 Task: Create a due date automation trigger when advanced on, 2 hours after a card is due add dates not starting tomorrow.
Action: Mouse moved to (1172, 91)
Screenshot: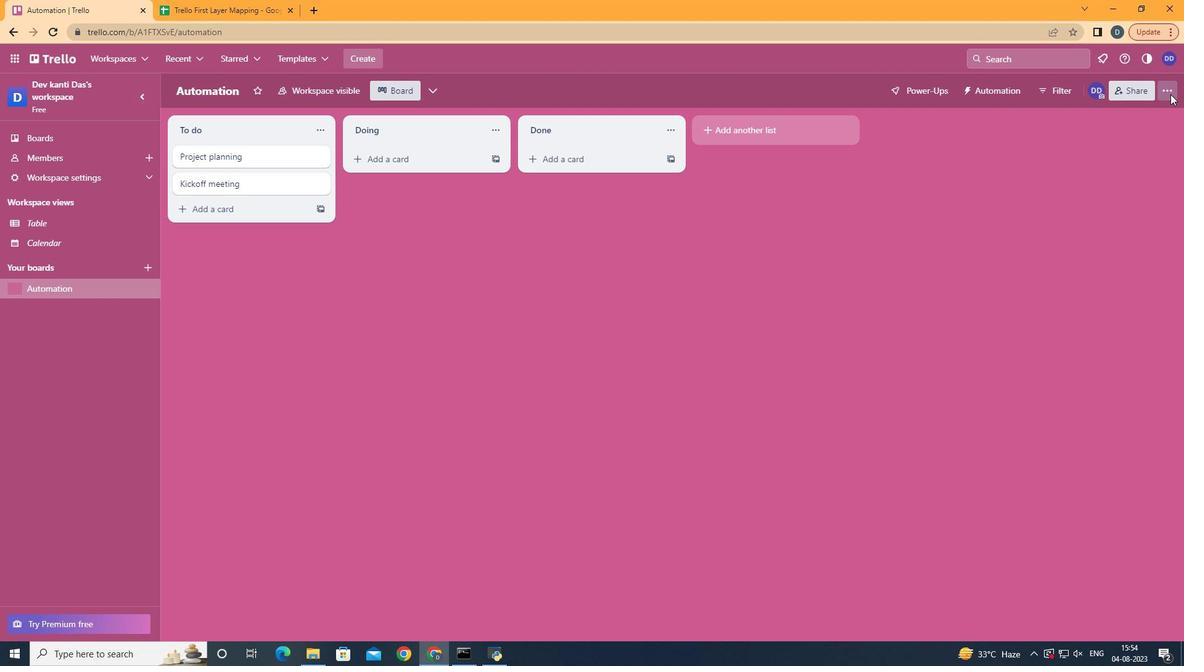 
Action: Mouse pressed left at (1172, 91)
Screenshot: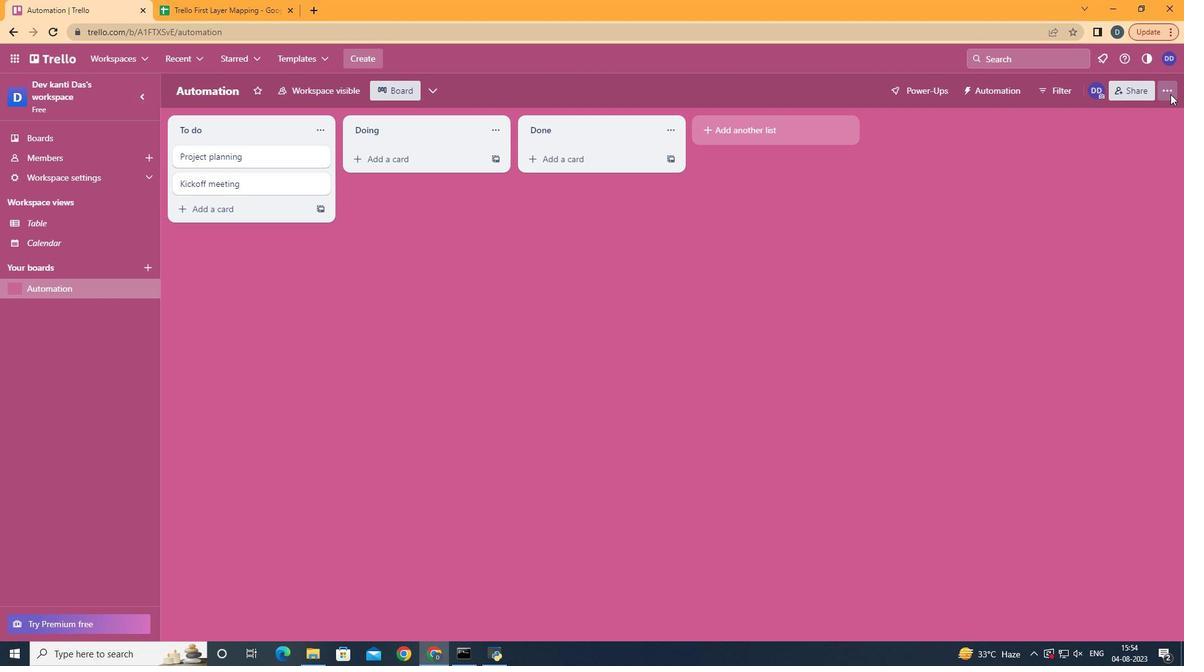 
Action: Mouse moved to (1072, 258)
Screenshot: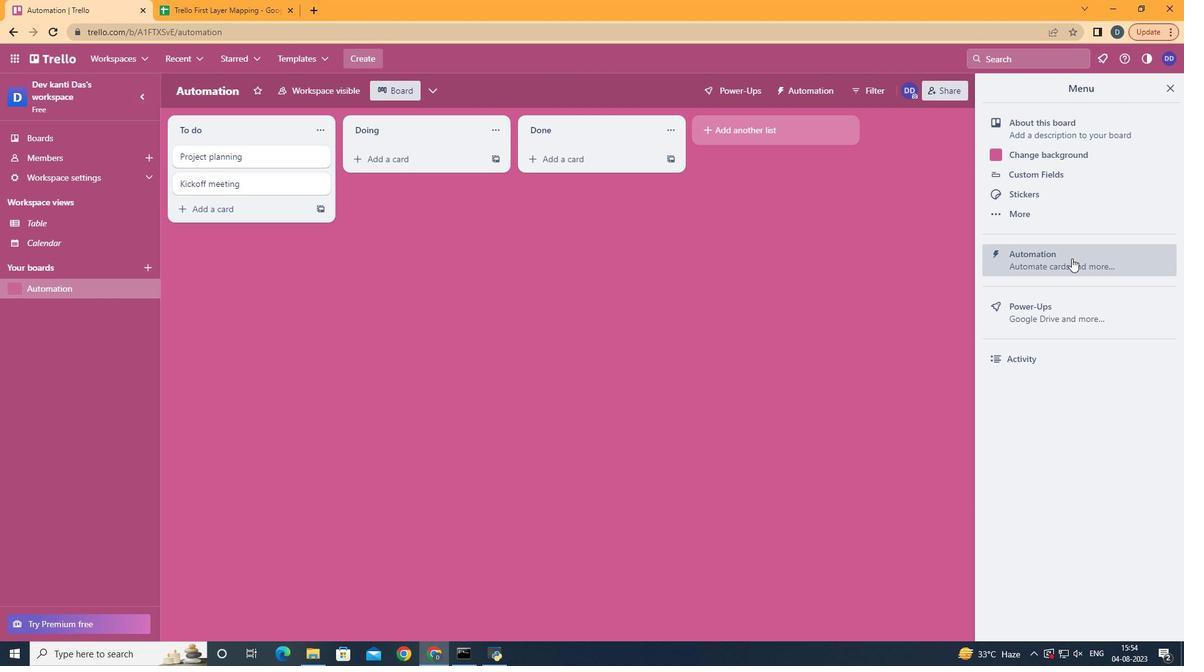 
Action: Mouse pressed left at (1072, 258)
Screenshot: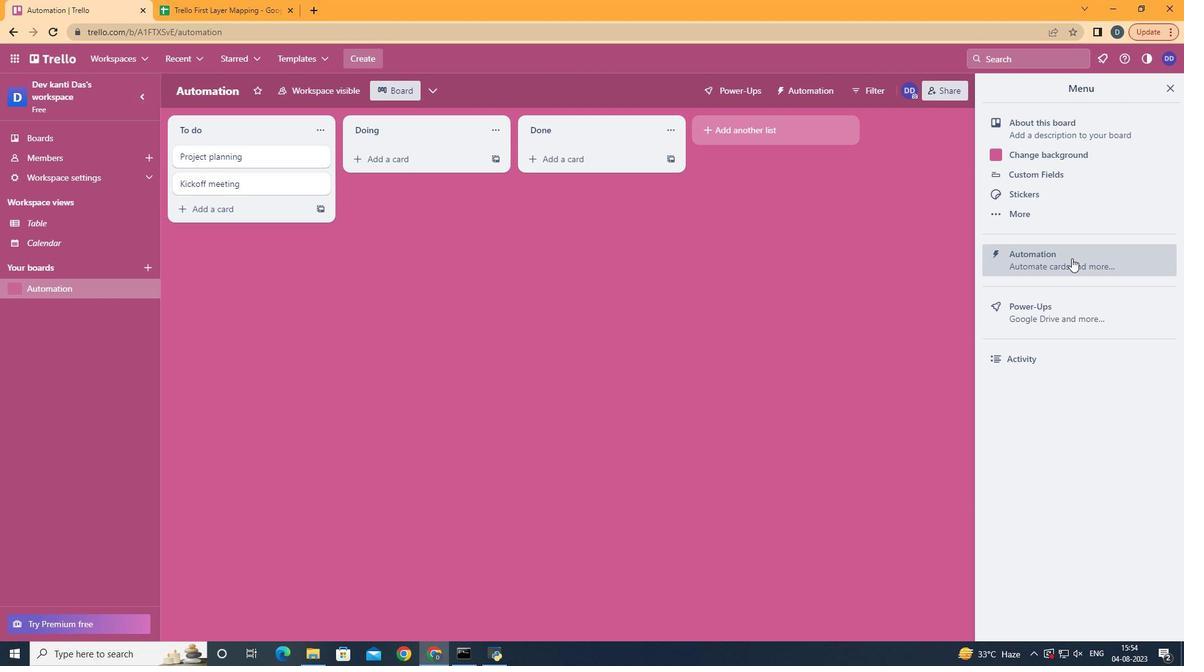 
Action: Mouse moved to (253, 250)
Screenshot: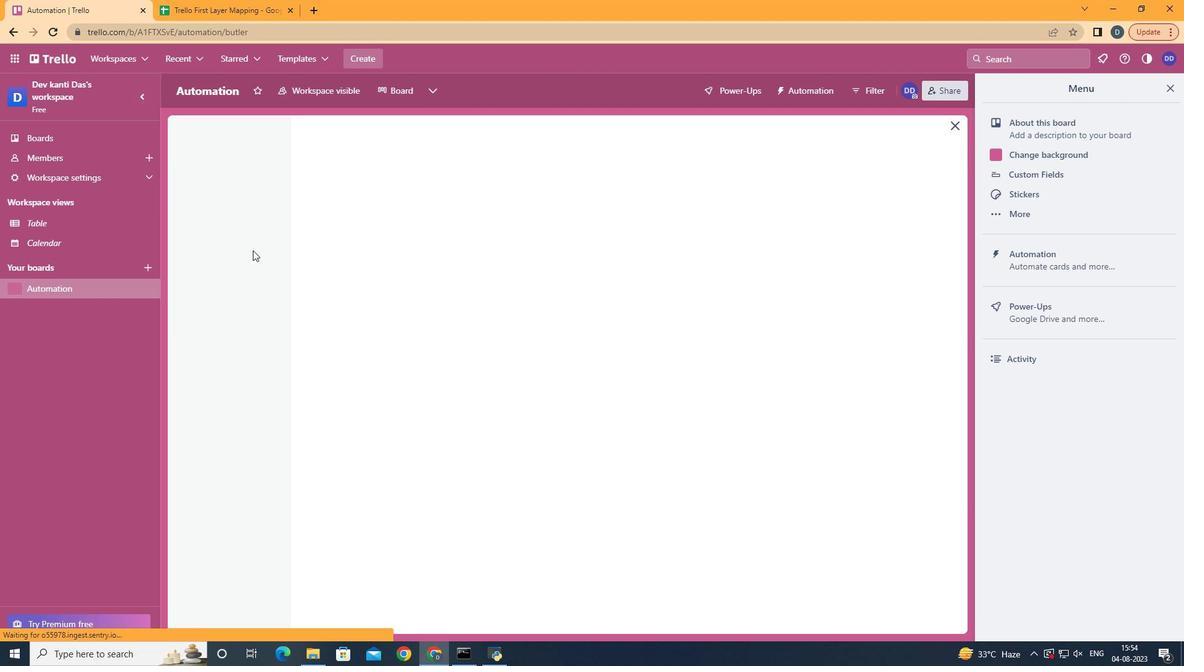 
Action: Mouse pressed left at (253, 250)
Screenshot: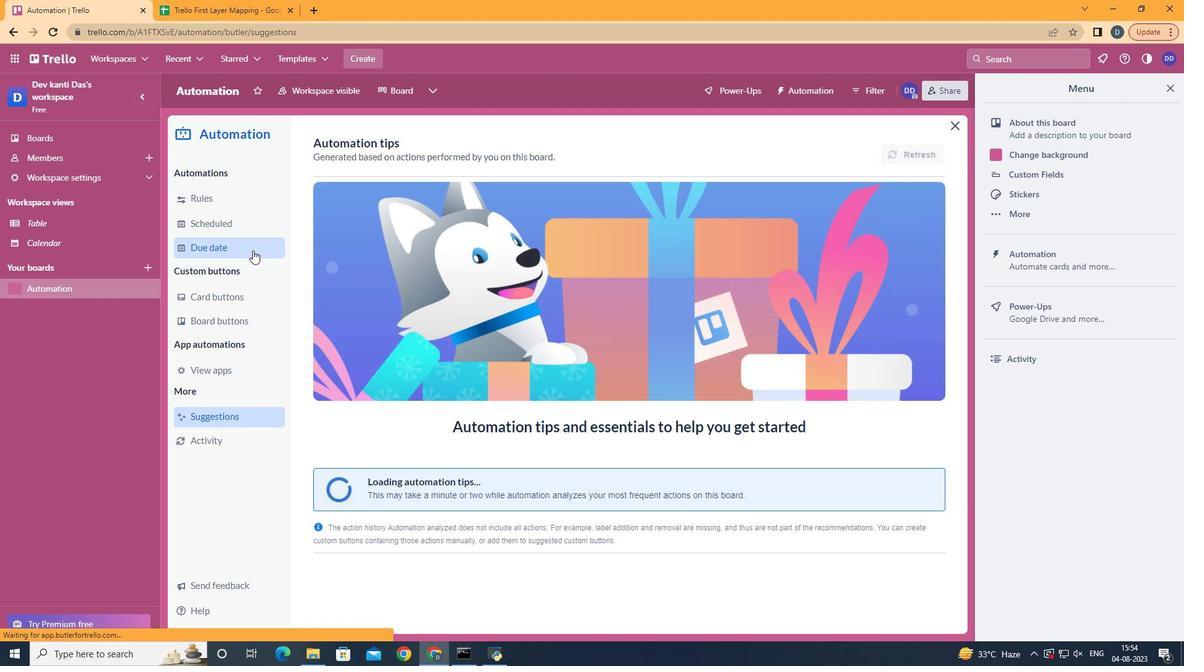 
Action: Mouse moved to (859, 146)
Screenshot: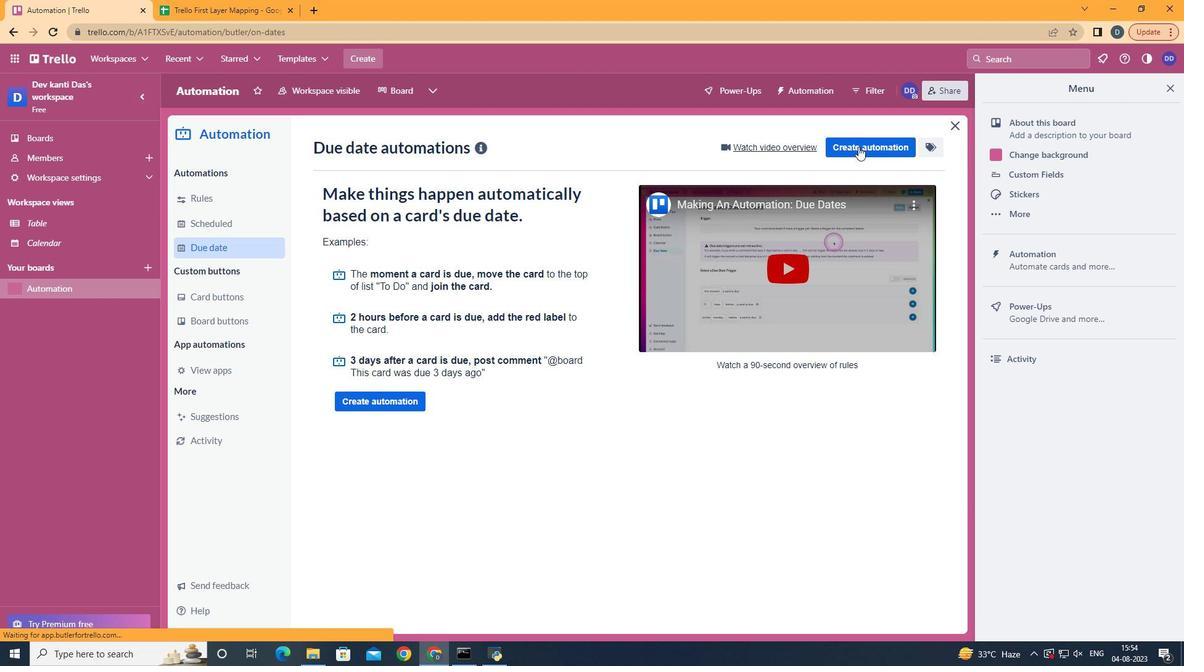 
Action: Mouse pressed left at (859, 146)
Screenshot: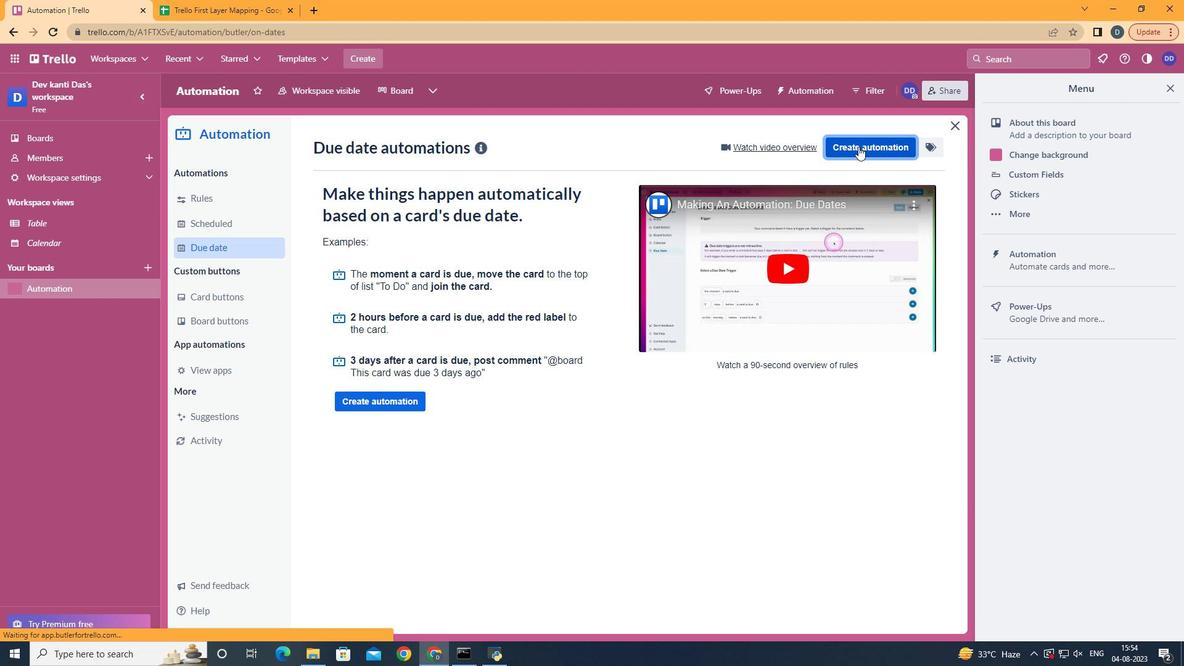 
Action: Mouse moved to (678, 267)
Screenshot: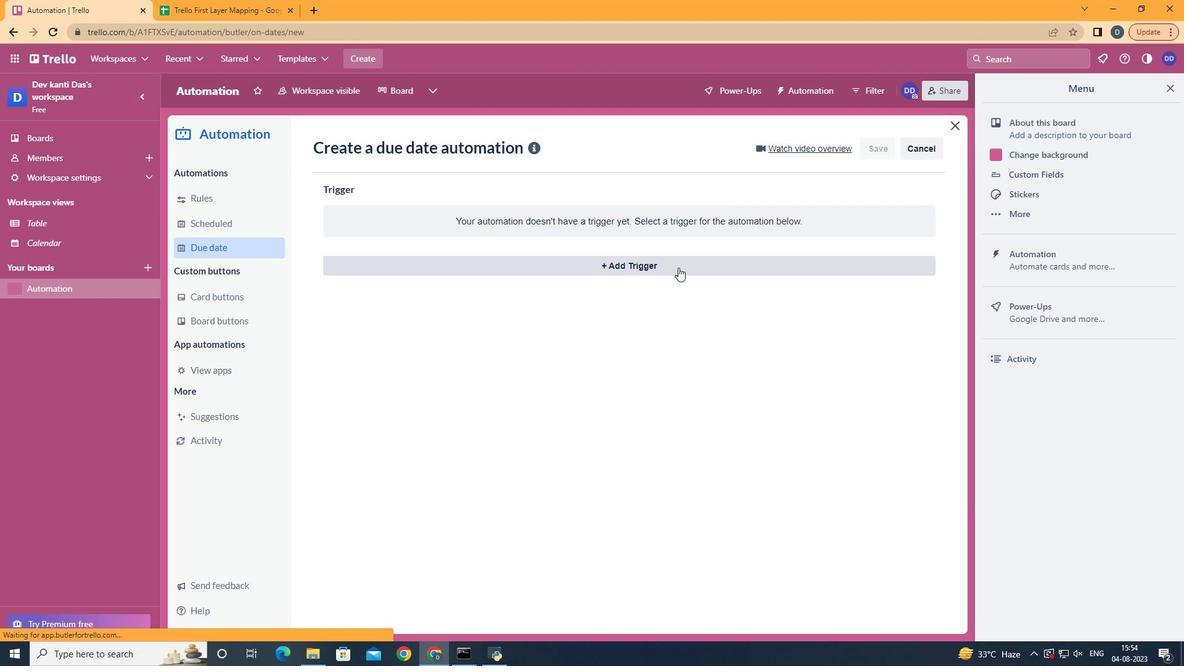 
Action: Mouse pressed left at (678, 267)
Screenshot: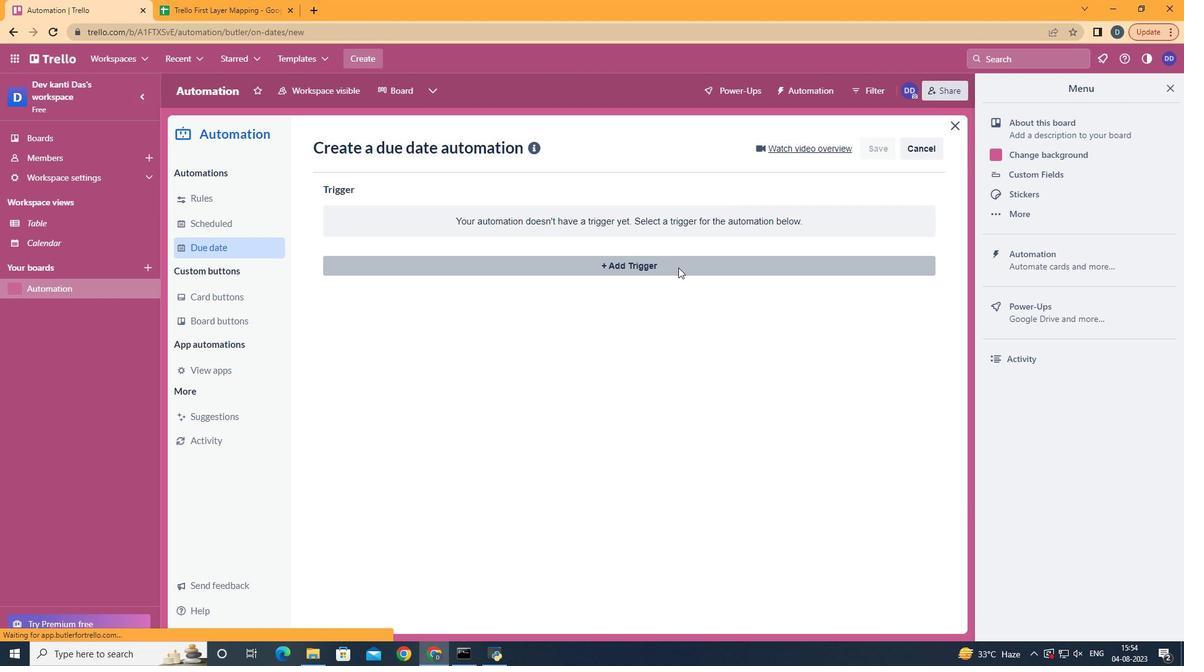 
Action: Mouse moved to (405, 520)
Screenshot: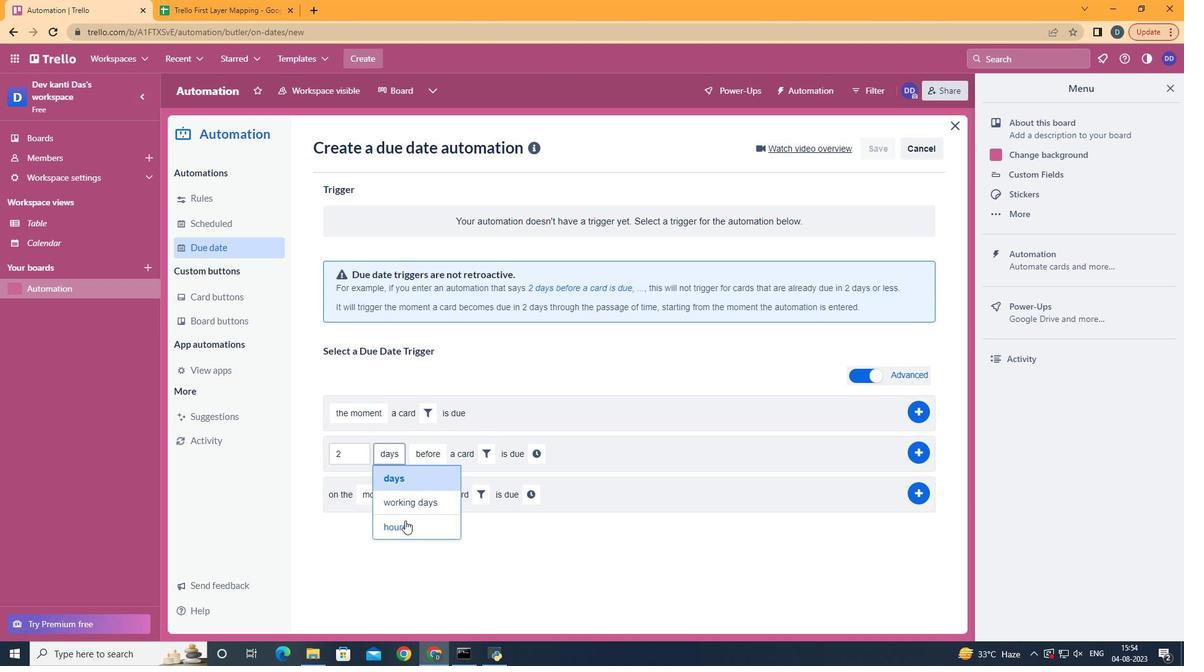 
Action: Mouse pressed left at (405, 520)
Screenshot: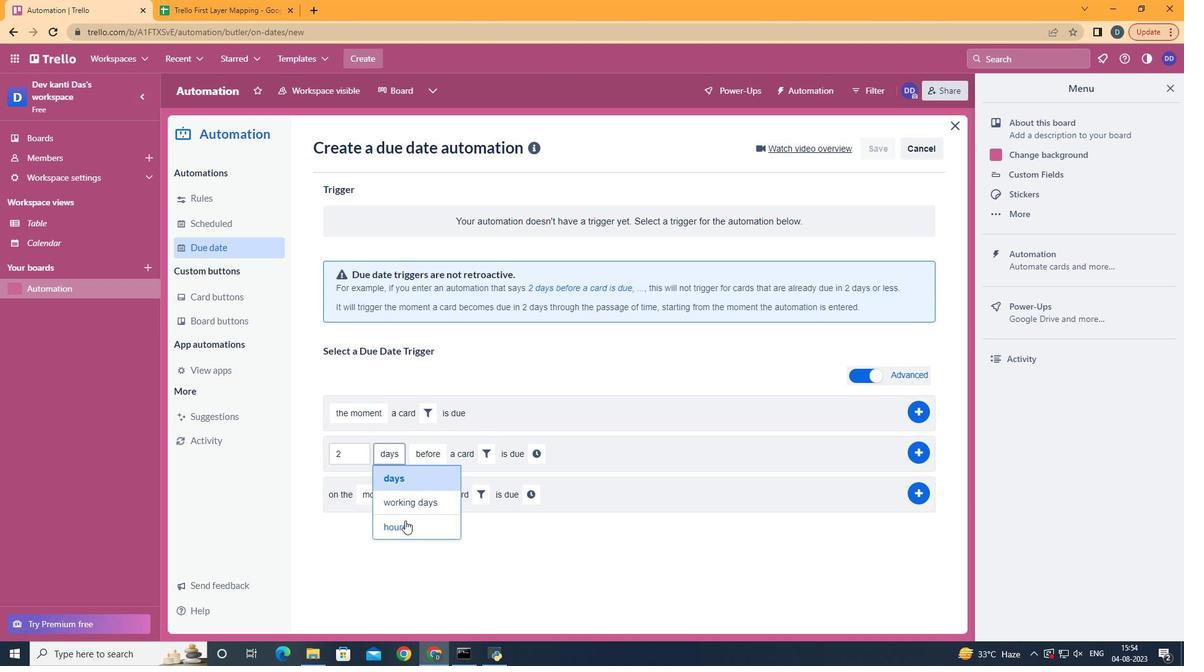 
Action: Mouse moved to (444, 501)
Screenshot: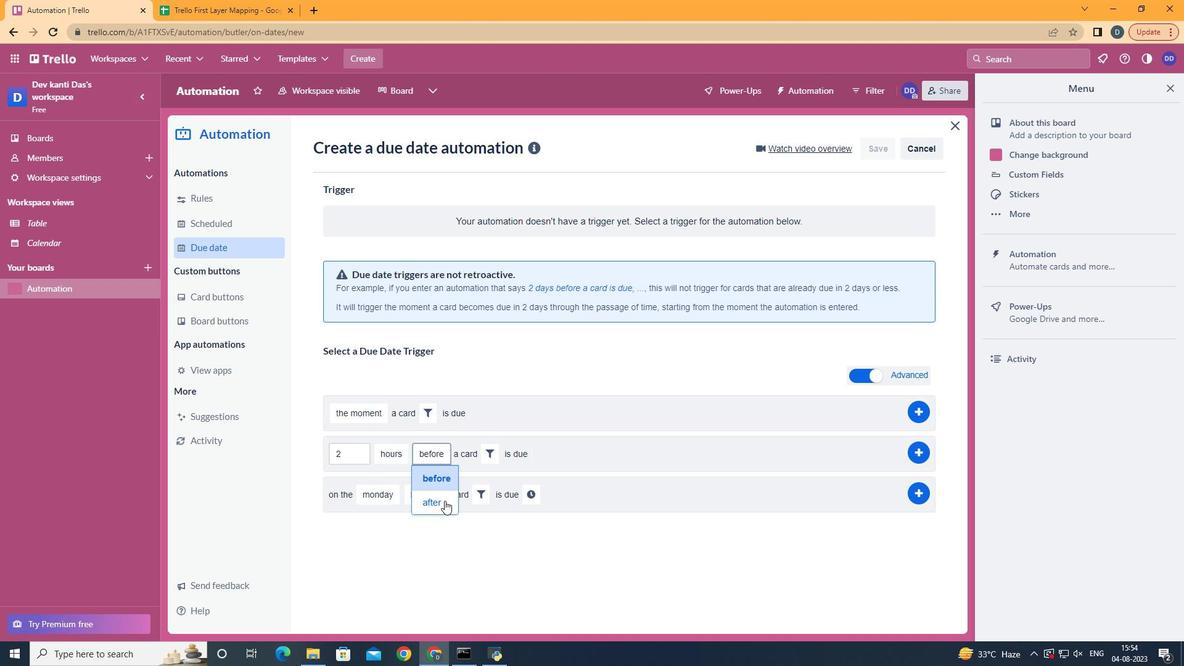 
Action: Mouse pressed left at (444, 501)
Screenshot: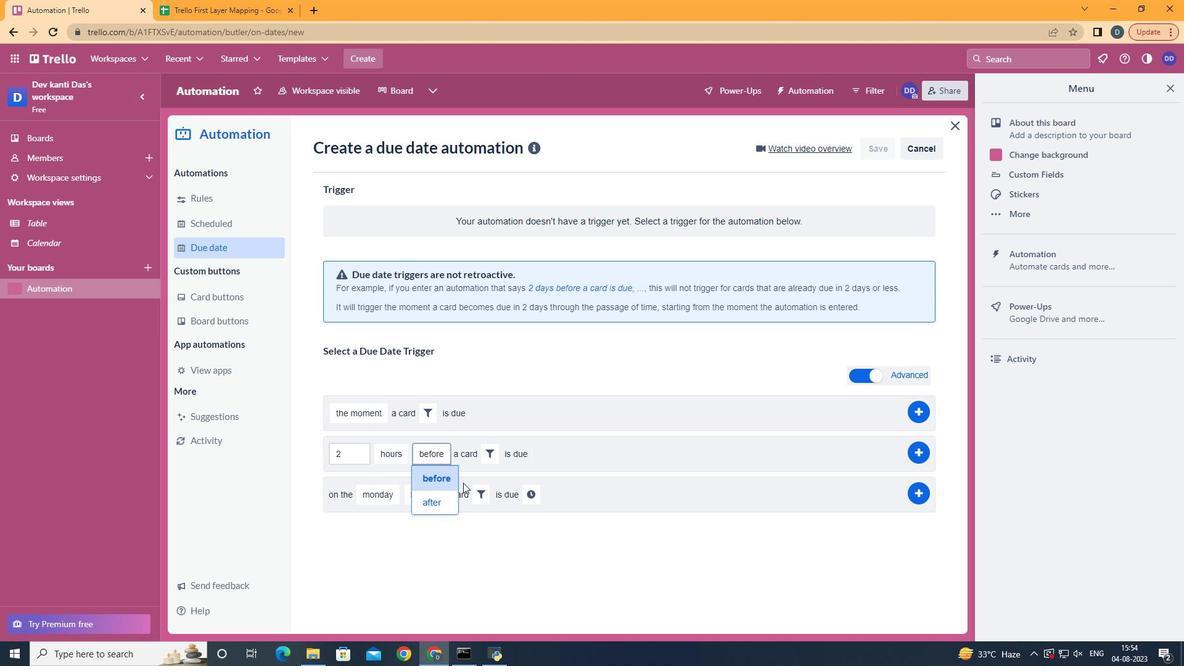 
Action: Mouse moved to (488, 454)
Screenshot: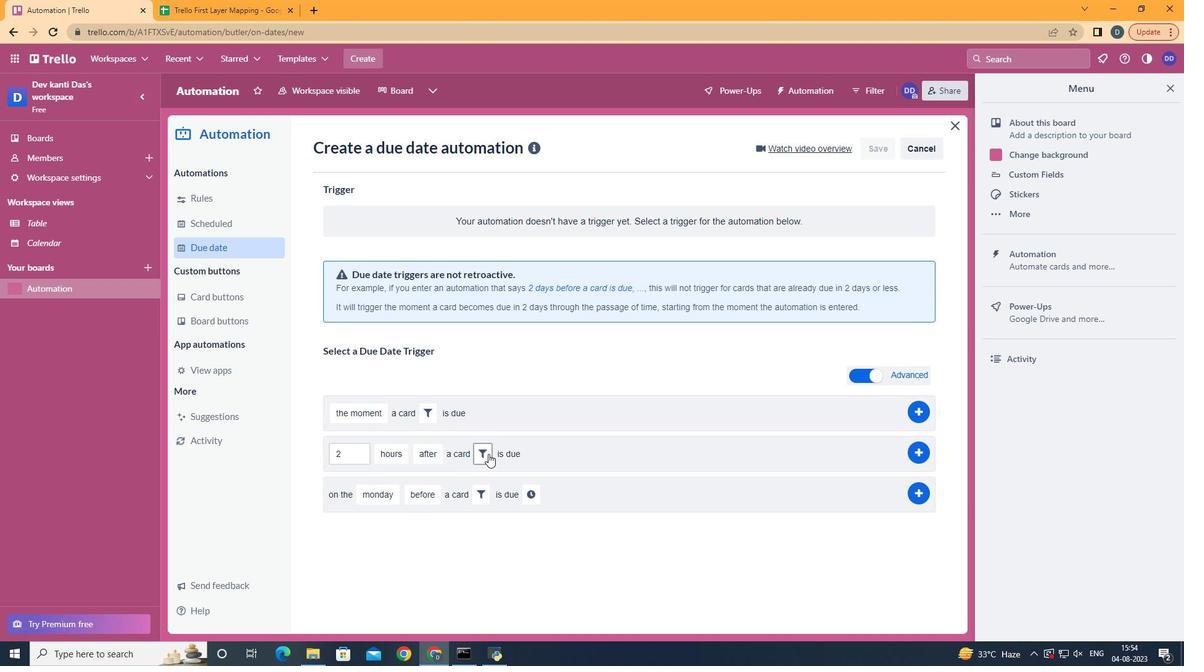
Action: Mouse pressed left at (488, 454)
Screenshot: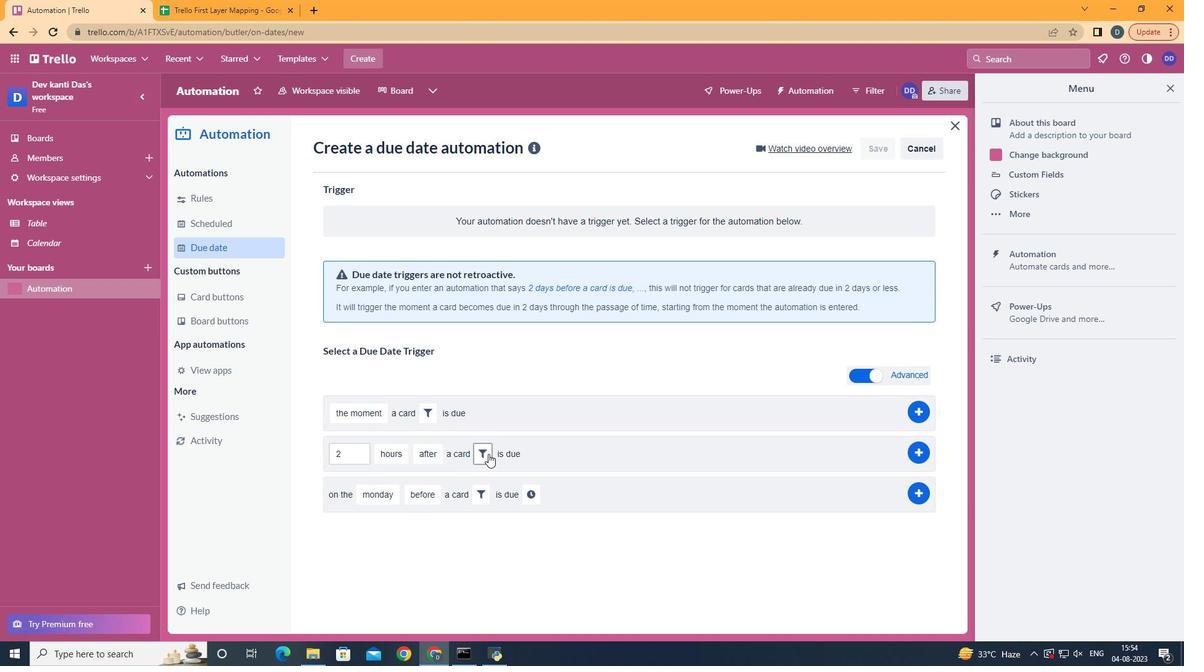 
Action: Mouse moved to (546, 485)
Screenshot: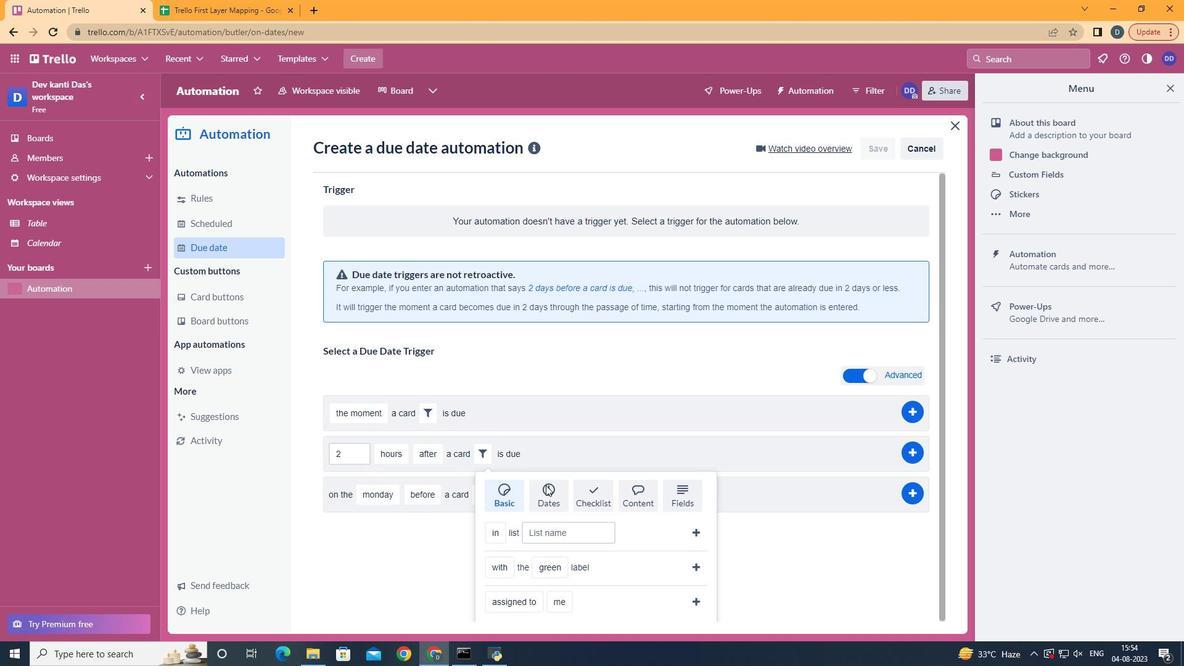 
Action: Mouse pressed left at (546, 485)
Screenshot: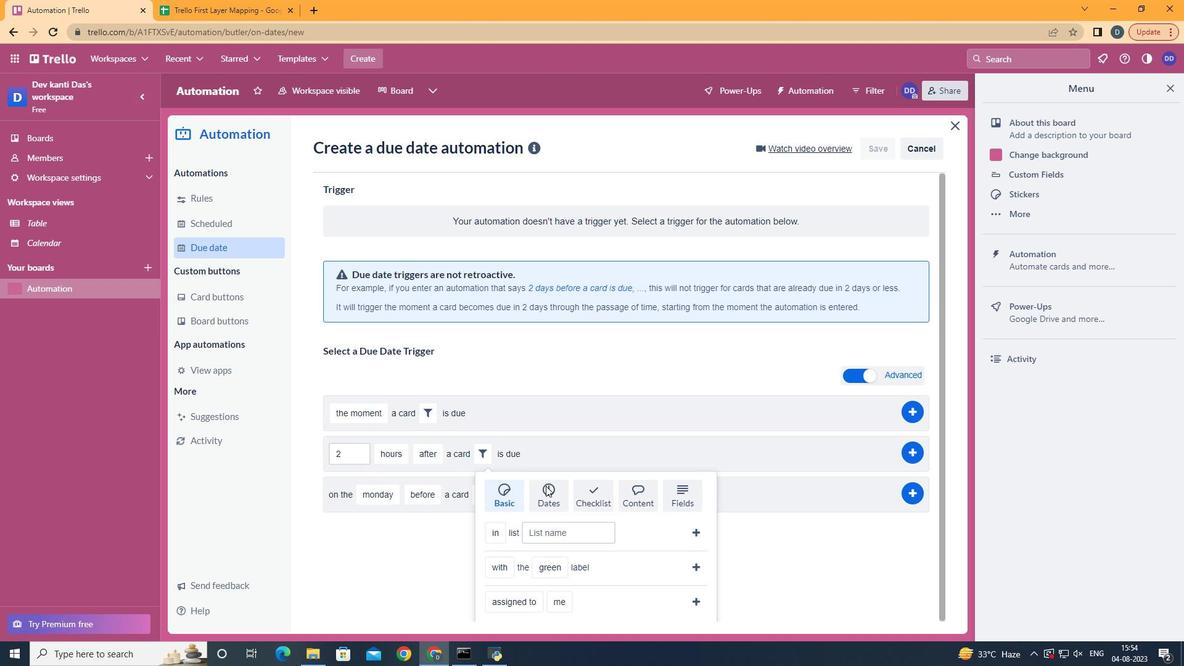 
Action: Mouse moved to (546, 486)
Screenshot: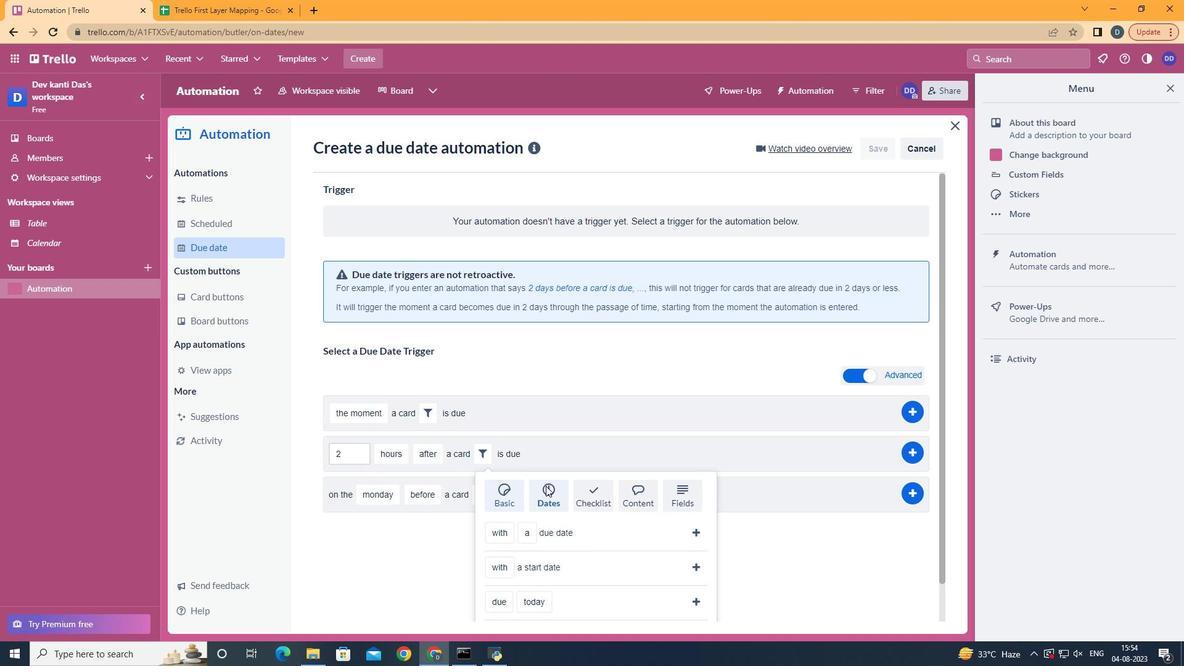 
Action: Mouse scrolled (546, 485) with delta (0, 0)
Screenshot: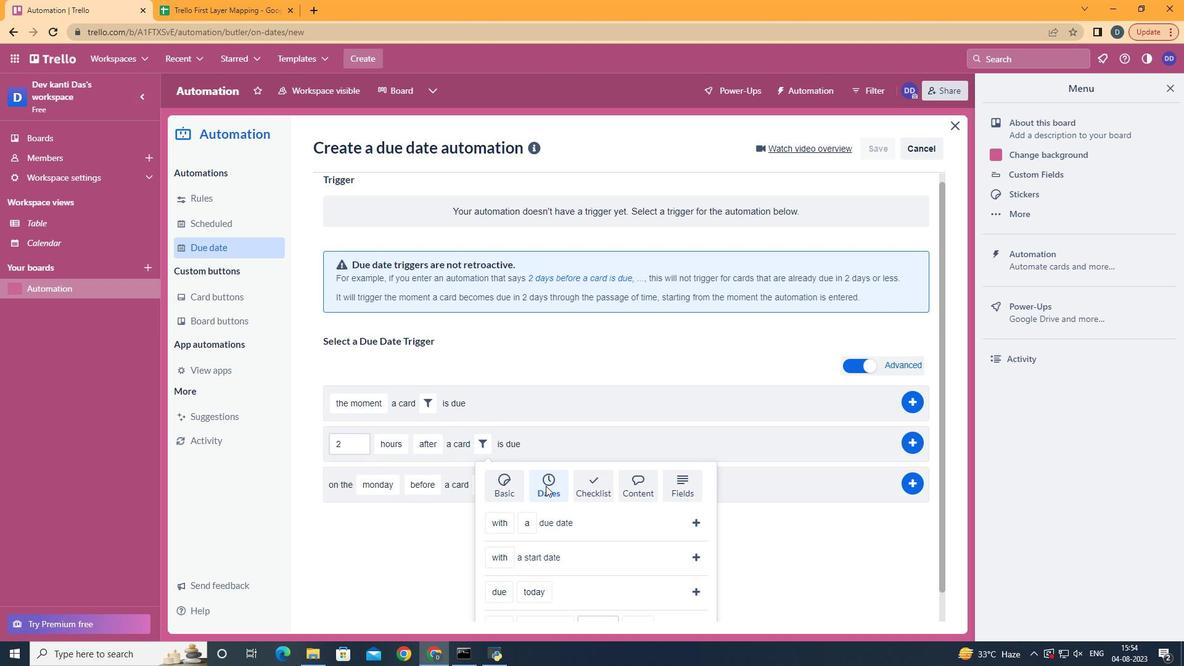 
Action: Mouse scrolled (546, 485) with delta (0, 0)
Screenshot: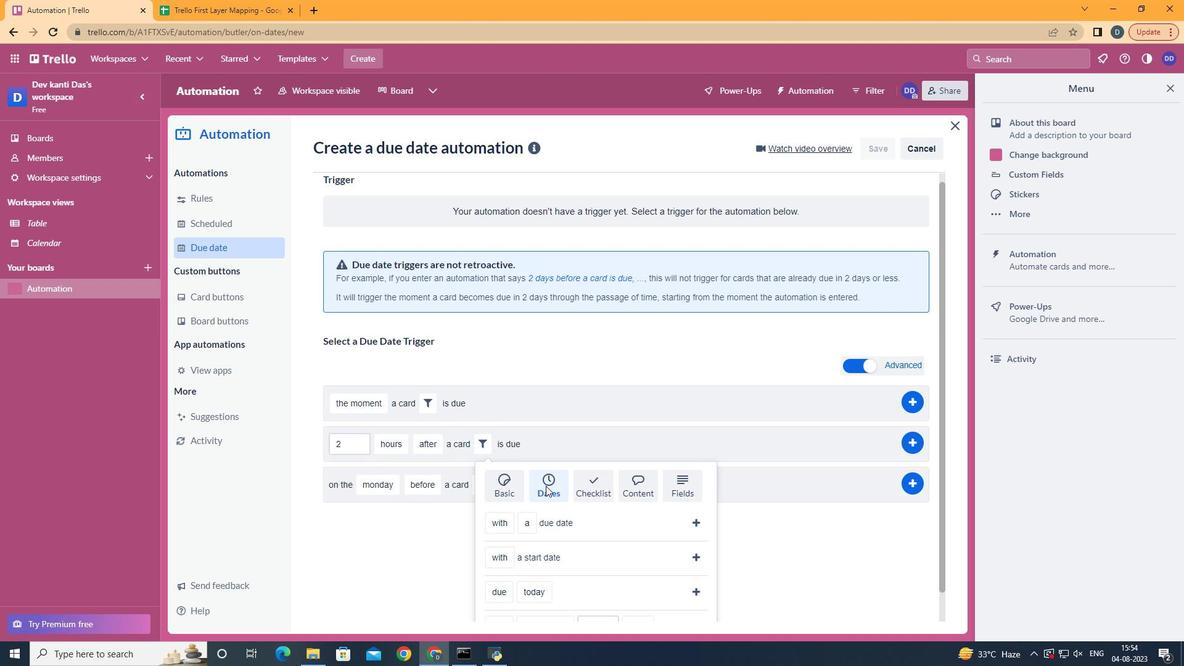 
Action: Mouse scrolled (546, 485) with delta (0, 0)
Screenshot: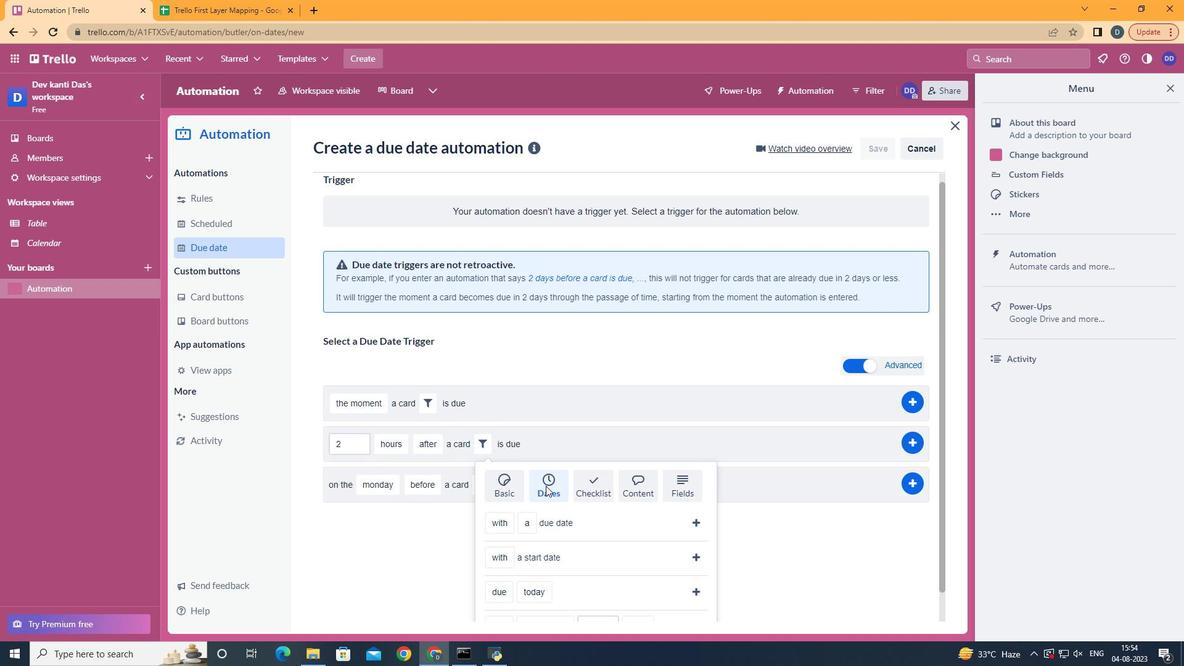 
Action: Mouse scrolled (546, 485) with delta (0, 0)
Screenshot: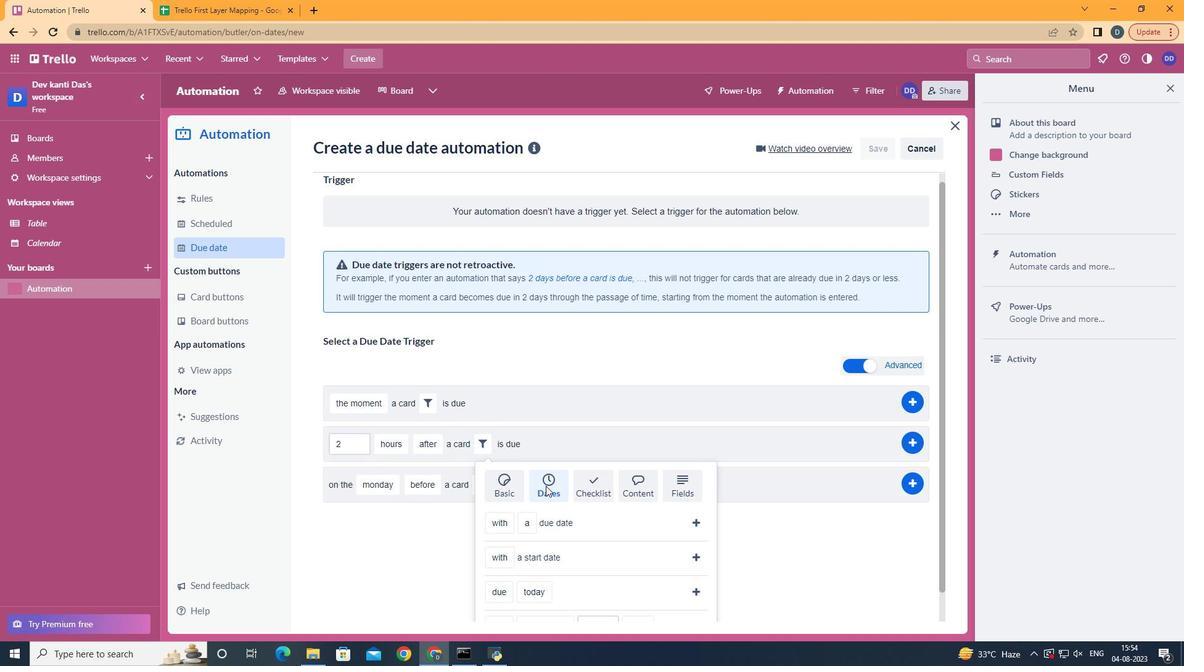 
Action: Mouse scrolled (546, 485) with delta (0, 0)
Screenshot: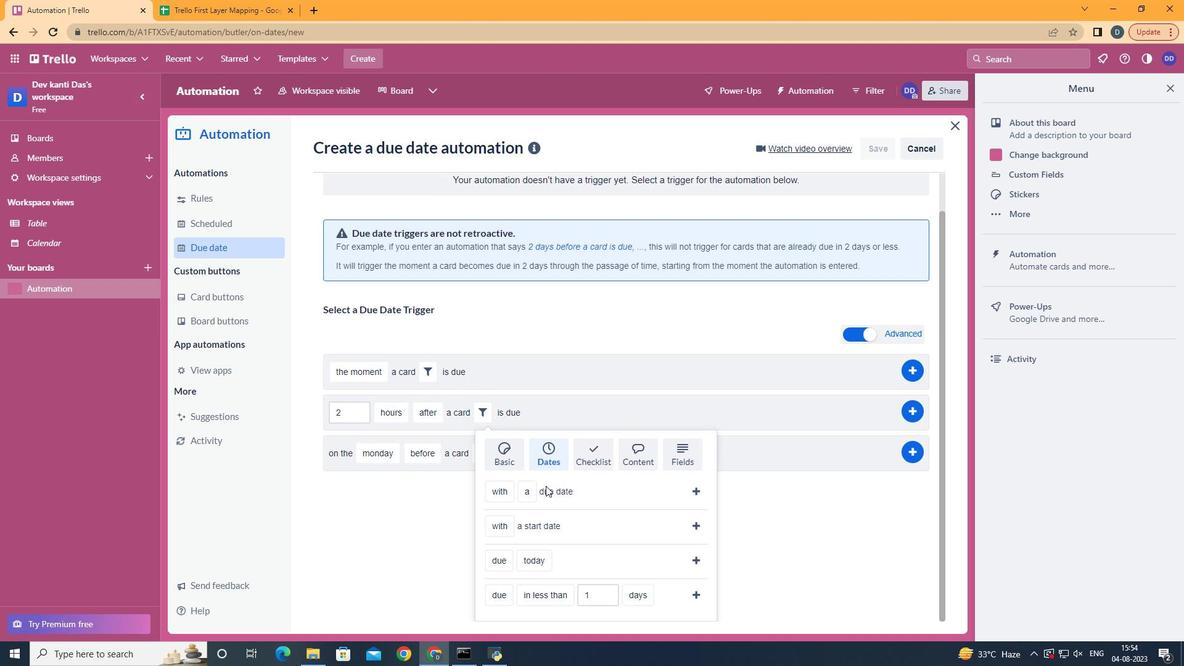 
Action: Mouse moved to (509, 536)
Screenshot: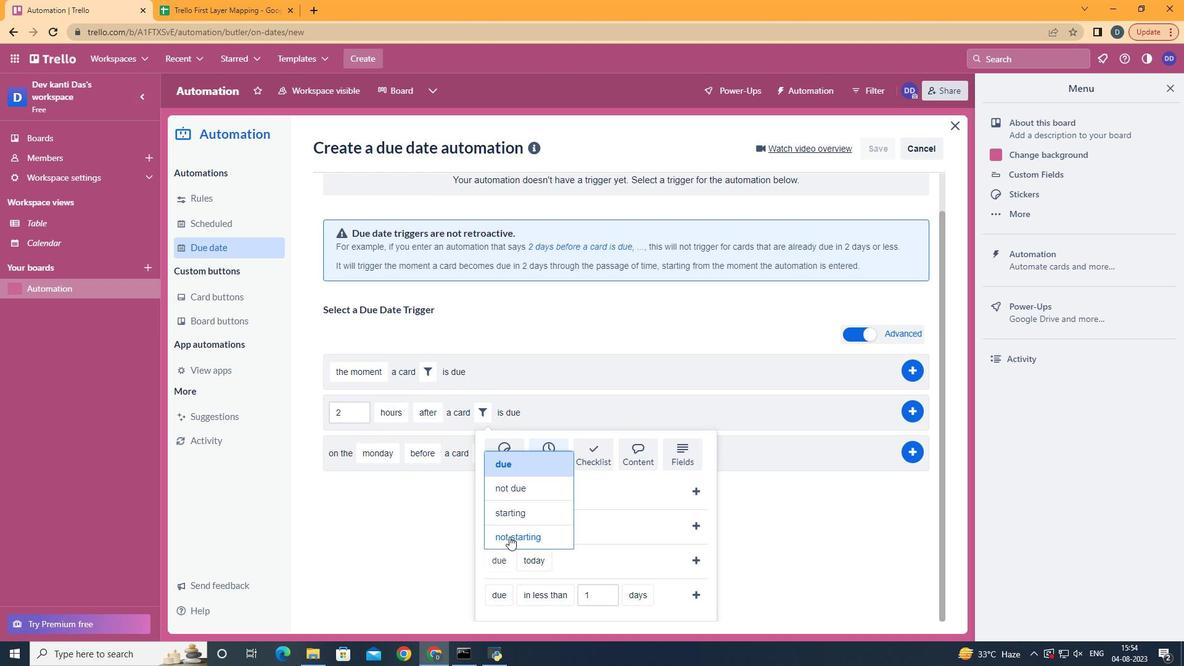 
Action: Mouse pressed left at (509, 536)
Screenshot: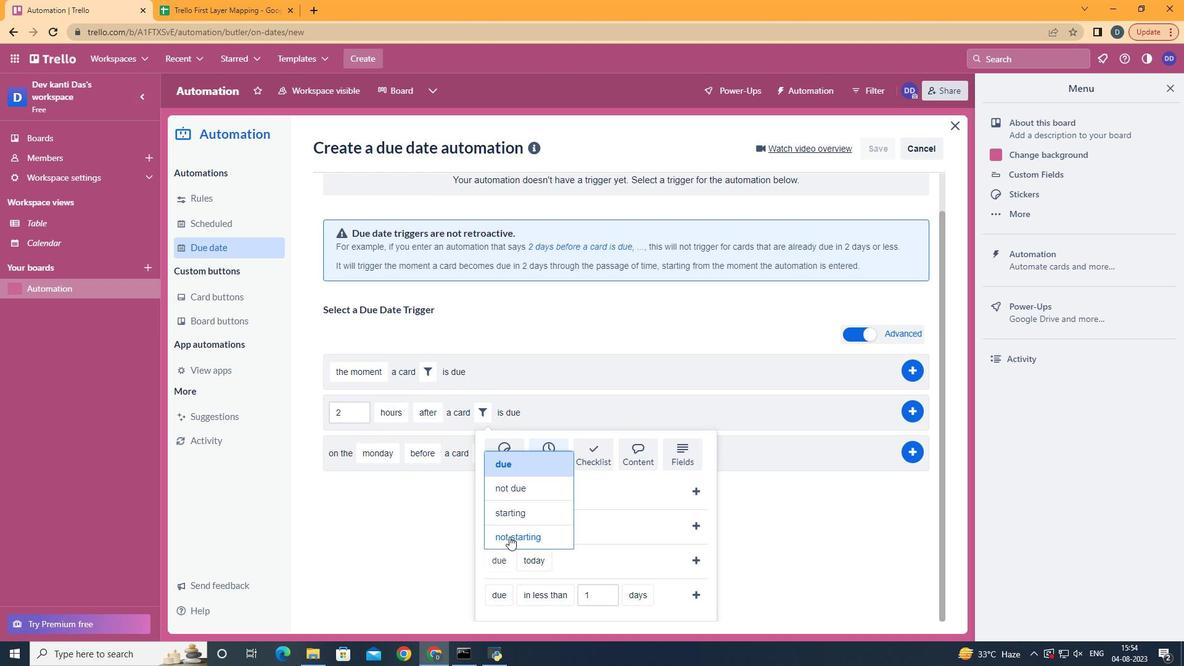 
Action: Mouse moved to (586, 441)
Screenshot: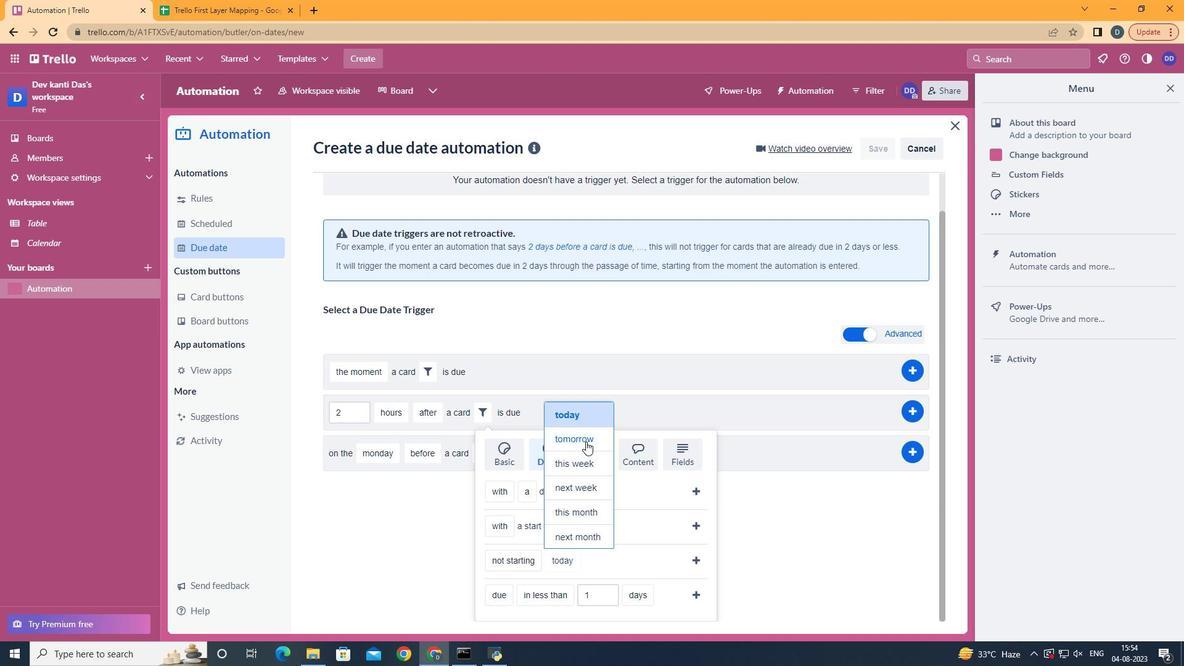 
Action: Mouse pressed left at (586, 441)
Screenshot: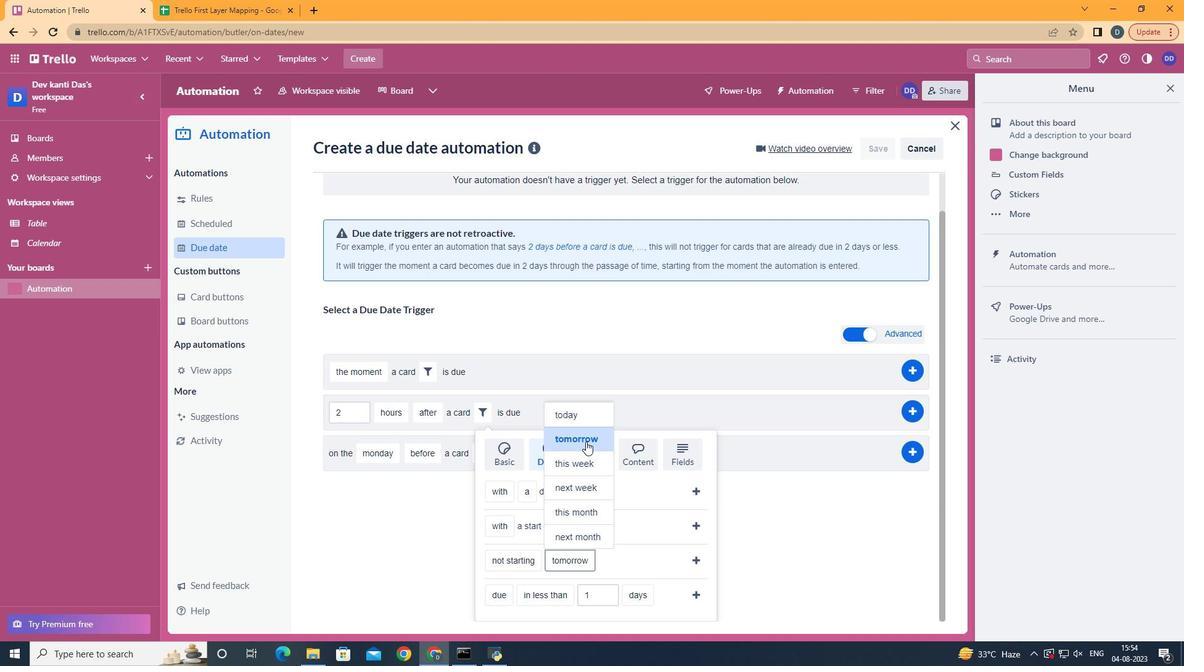 
Action: Mouse moved to (700, 558)
Screenshot: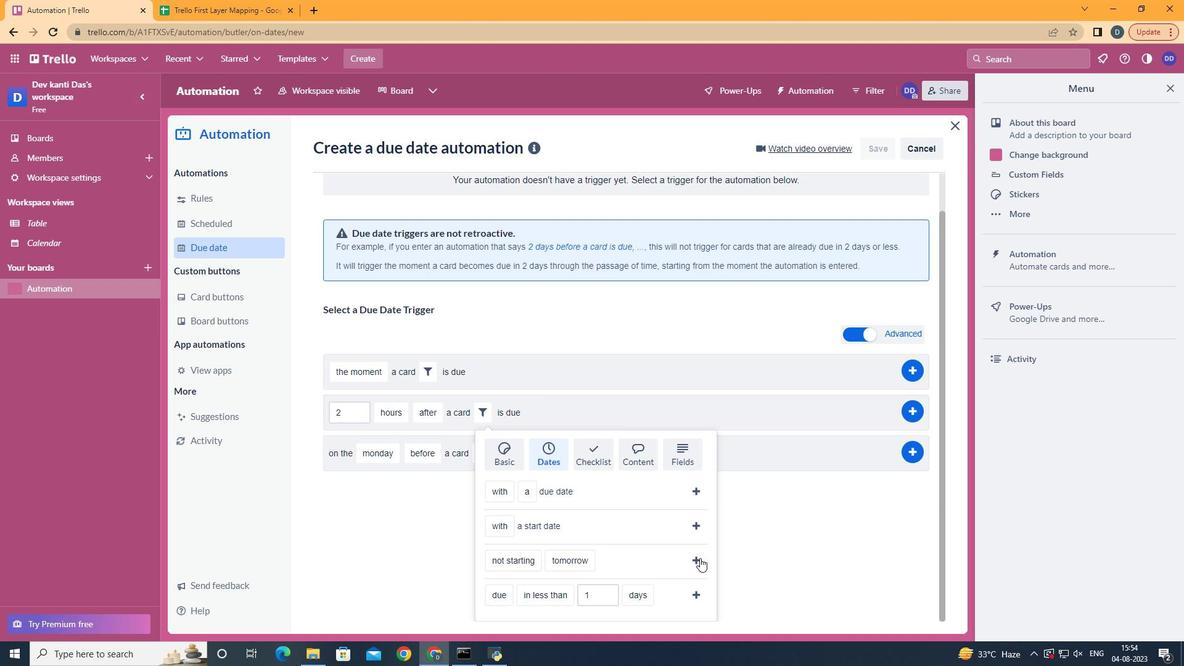 
Action: Mouse pressed left at (700, 558)
Screenshot: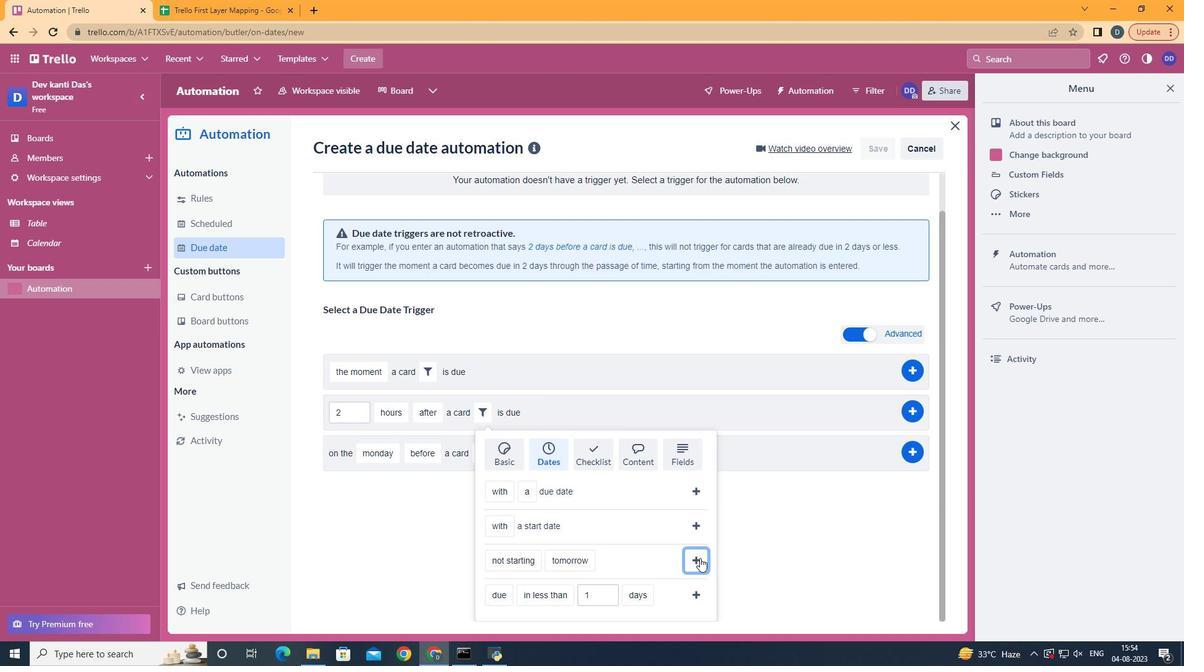 
Action: Mouse moved to (924, 459)
Screenshot: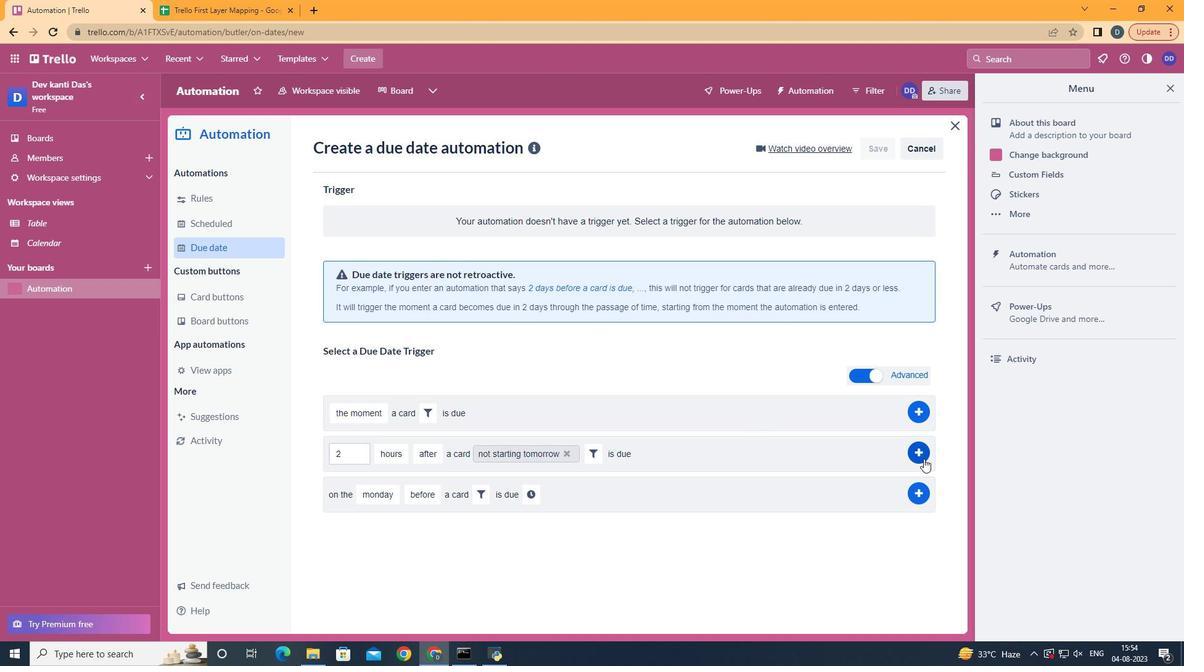 
Action: Mouse pressed left at (924, 459)
Screenshot: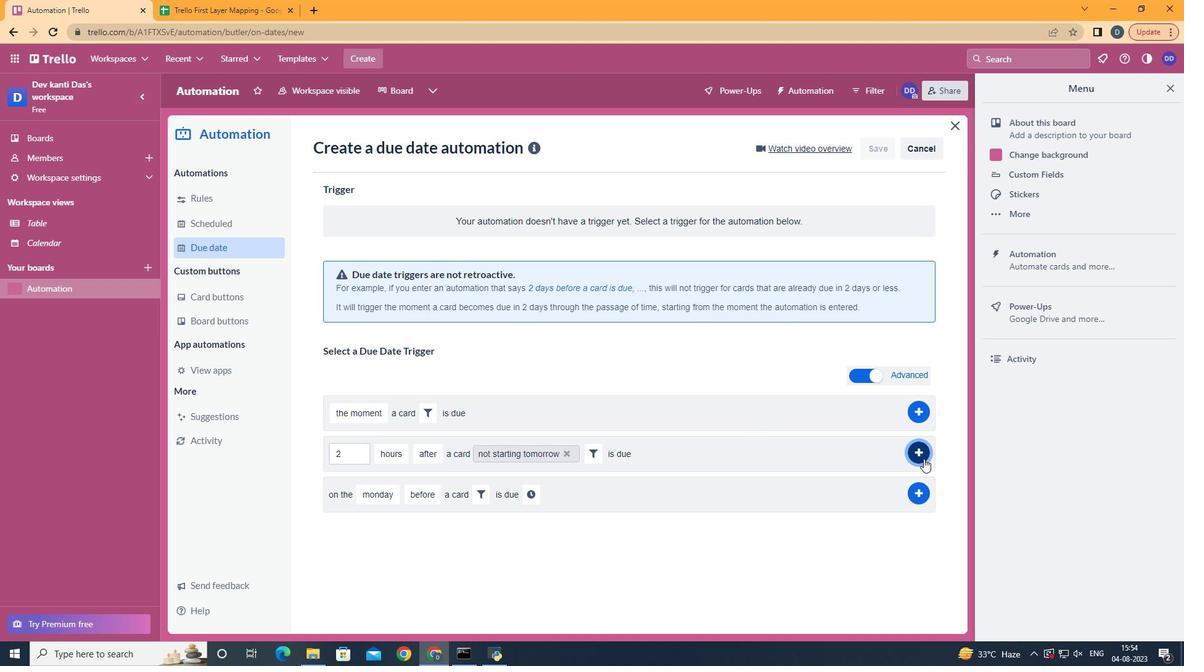 
Action: Mouse moved to (544, 190)
Screenshot: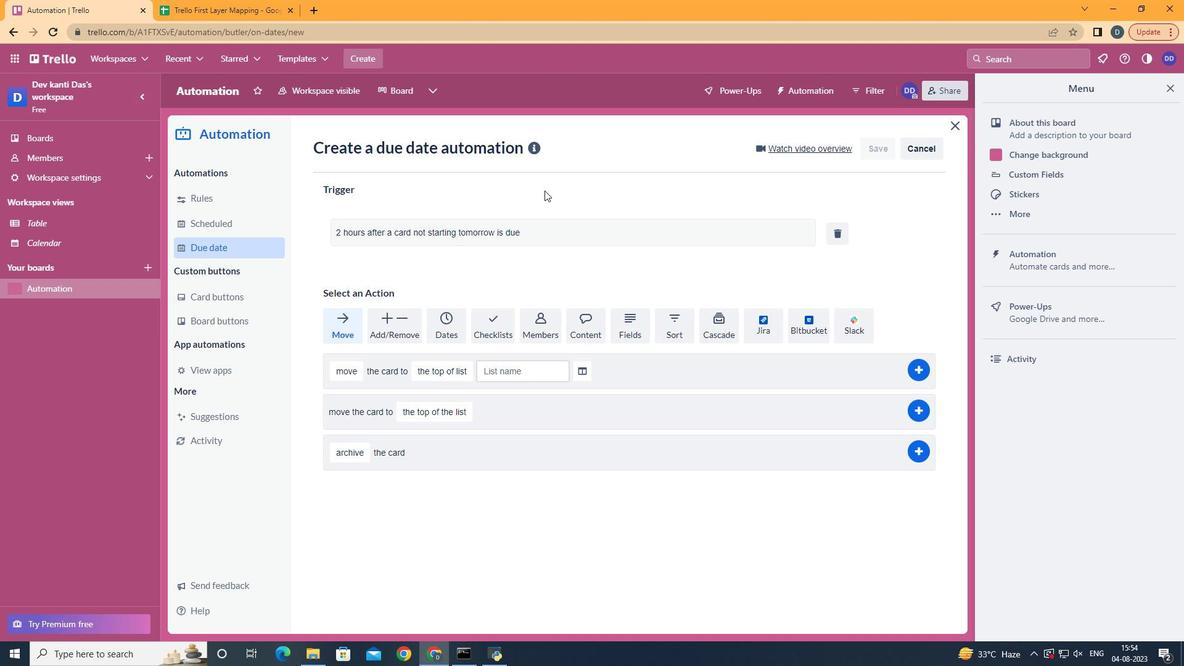 
